 Task: Filter calendar items by 'Red category' in Outlook.
Action: Mouse moved to (21, 72)
Screenshot: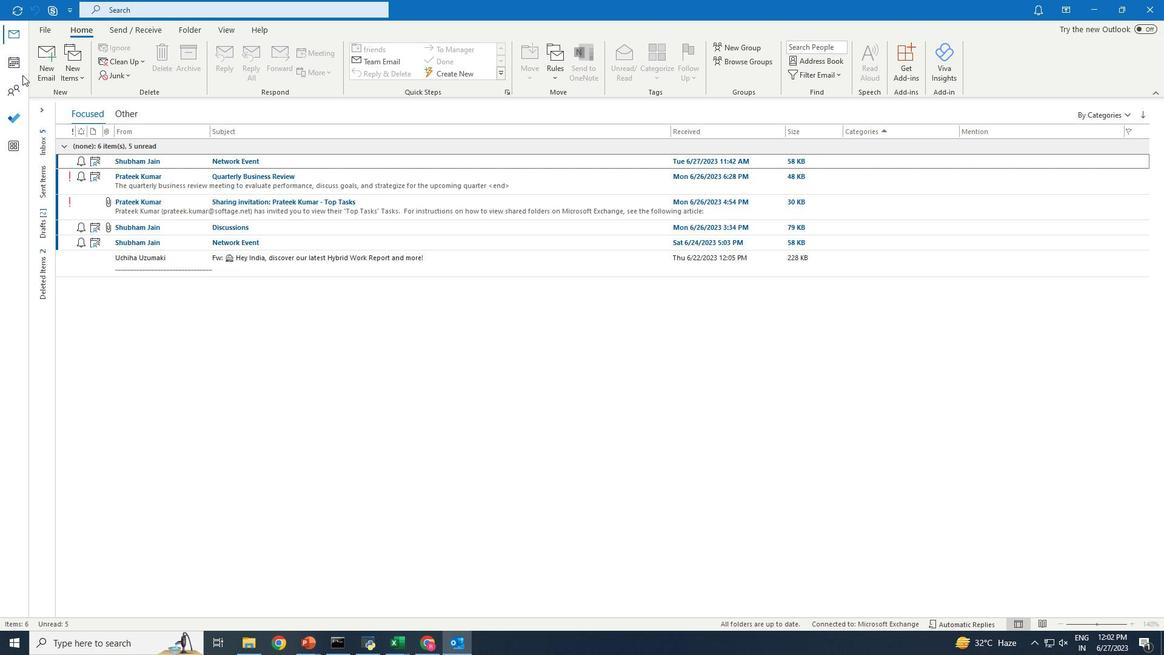 
Action: Mouse pressed left at (21, 72)
Screenshot: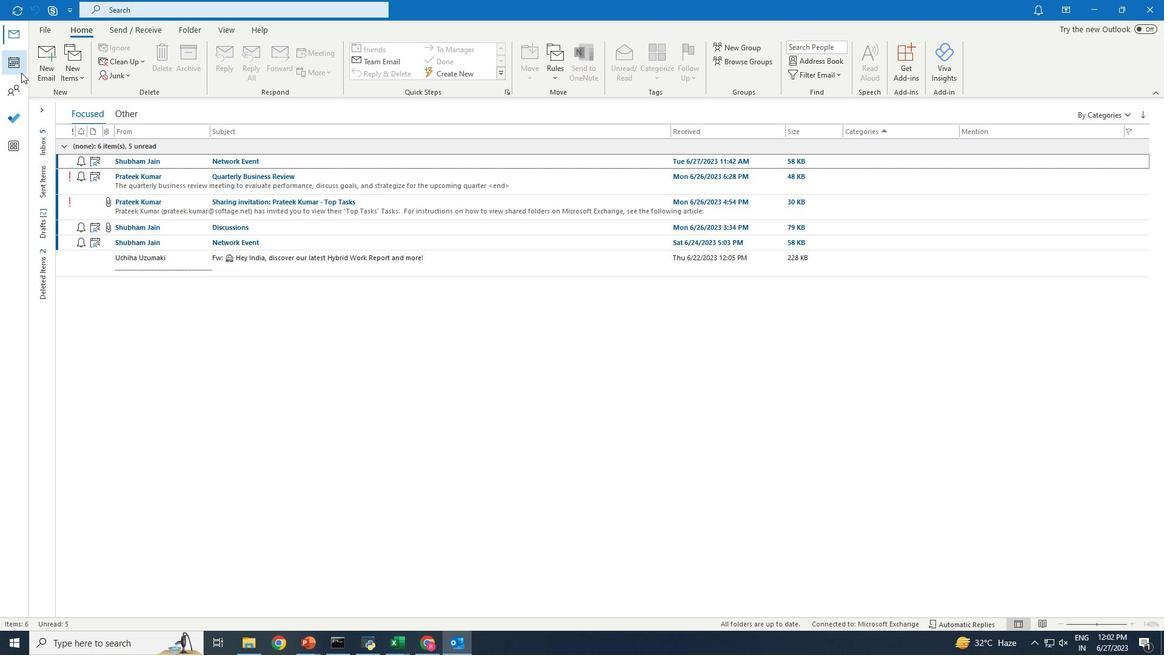 
Action: Mouse moved to (222, 32)
Screenshot: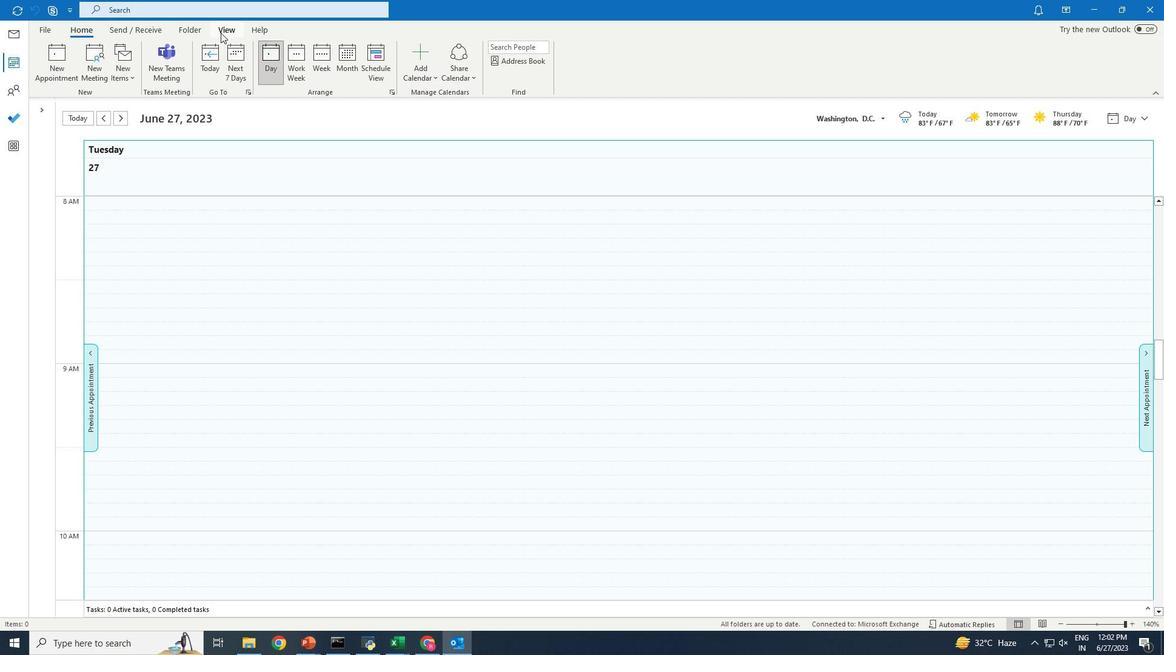 
Action: Mouse pressed left at (222, 32)
Screenshot: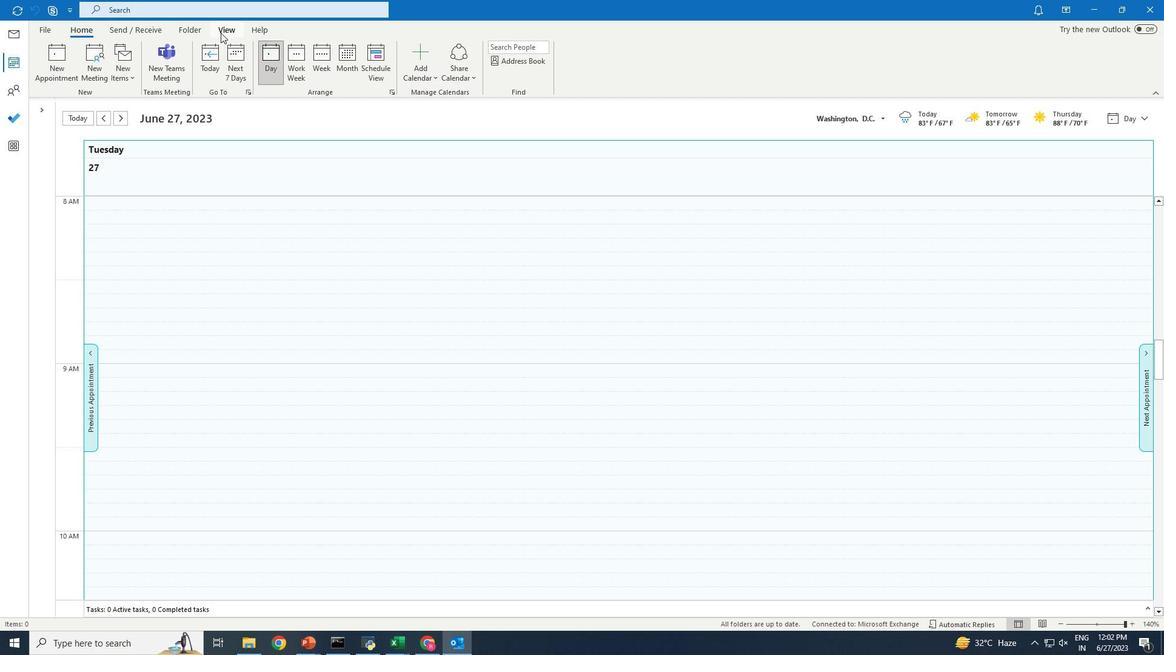 
Action: Mouse moved to (66, 65)
Screenshot: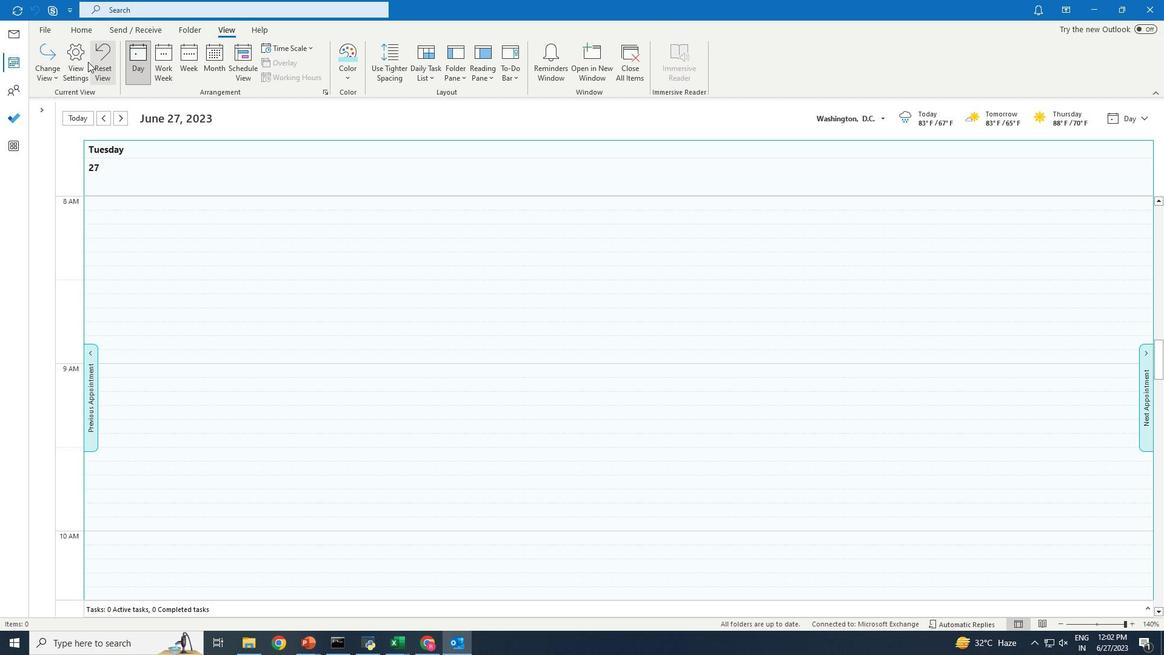 
Action: Mouse pressed left at (66, 65)
Screenshot: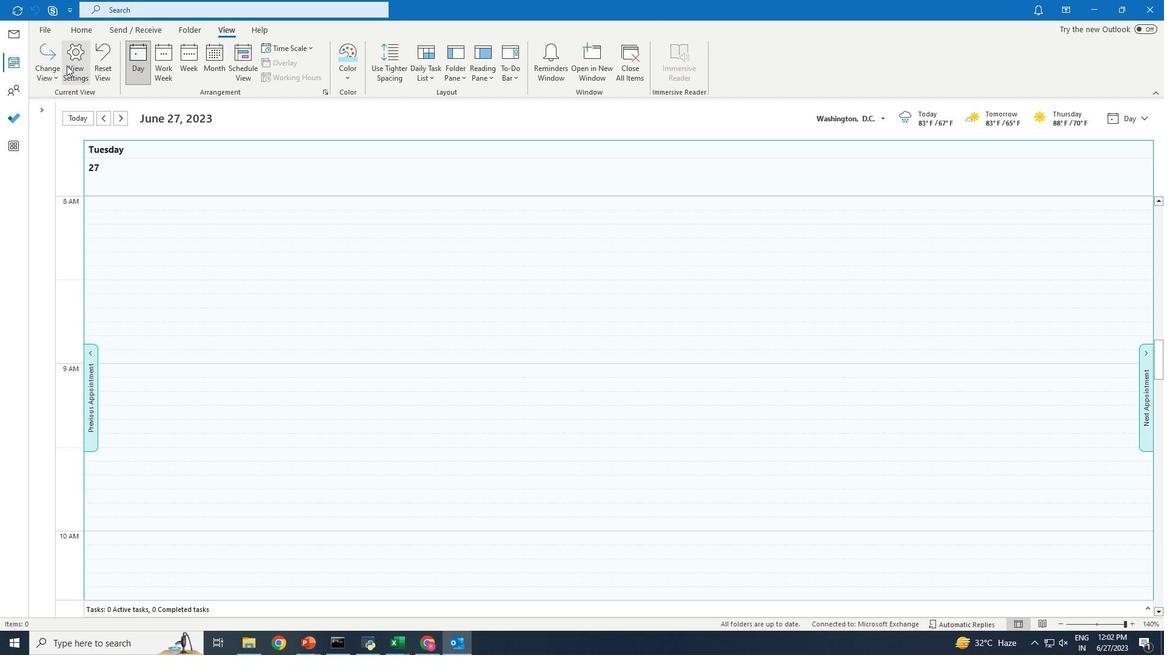 
Action: Mouse moved to (488, 317)
Screenshot: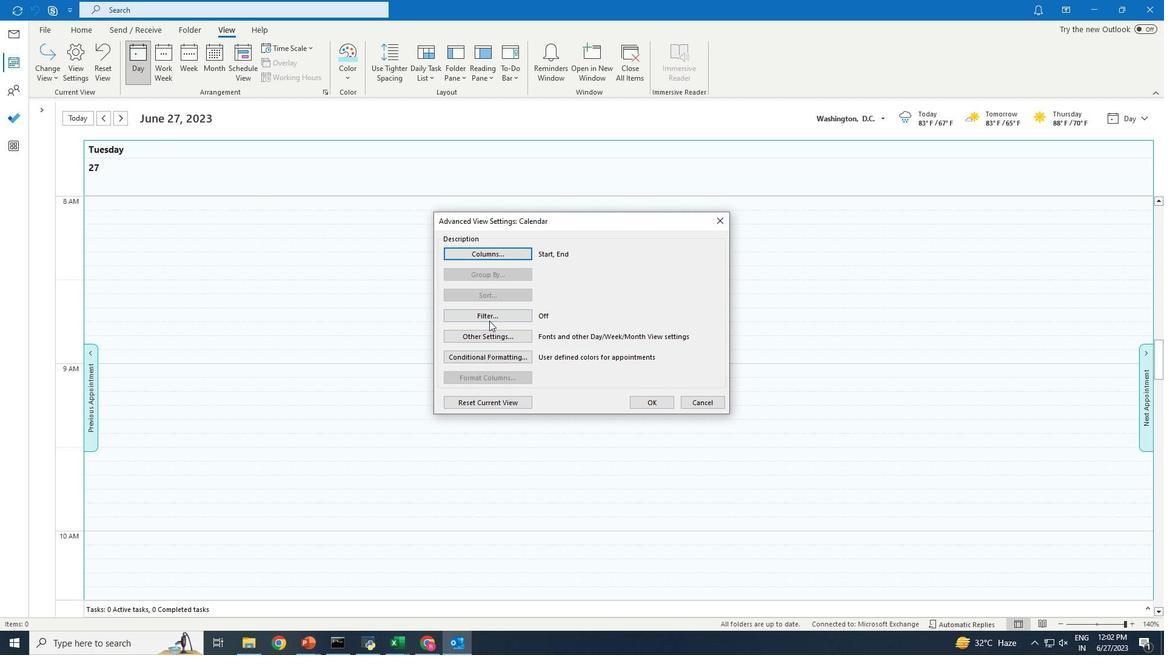 
Action: Mouse pressed left at (488, 317)
Screenshot: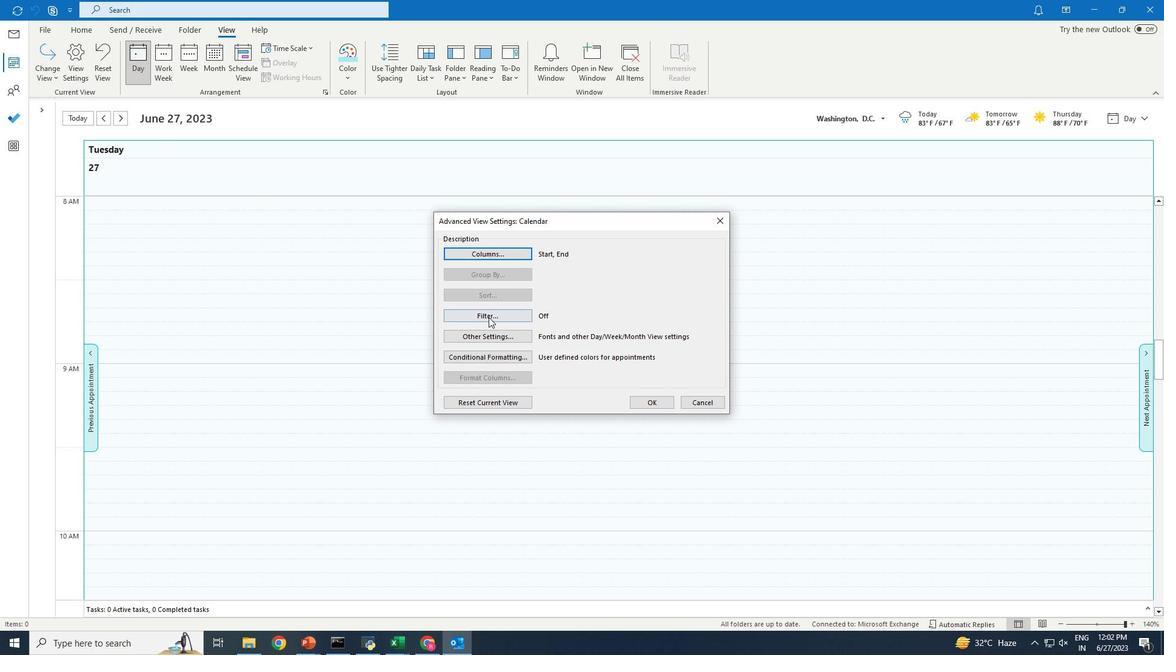
Action: Mouse moved to (576, 245)
Screenshot: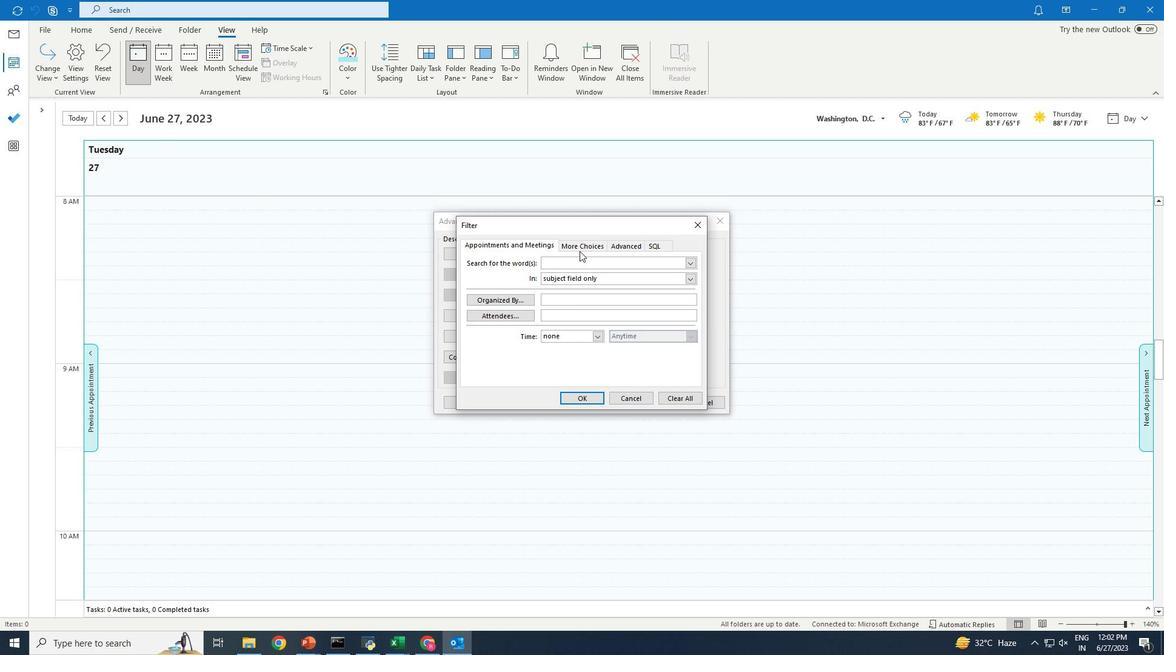 
Action: Mouse pressed left at (576, 245)
Screenshot: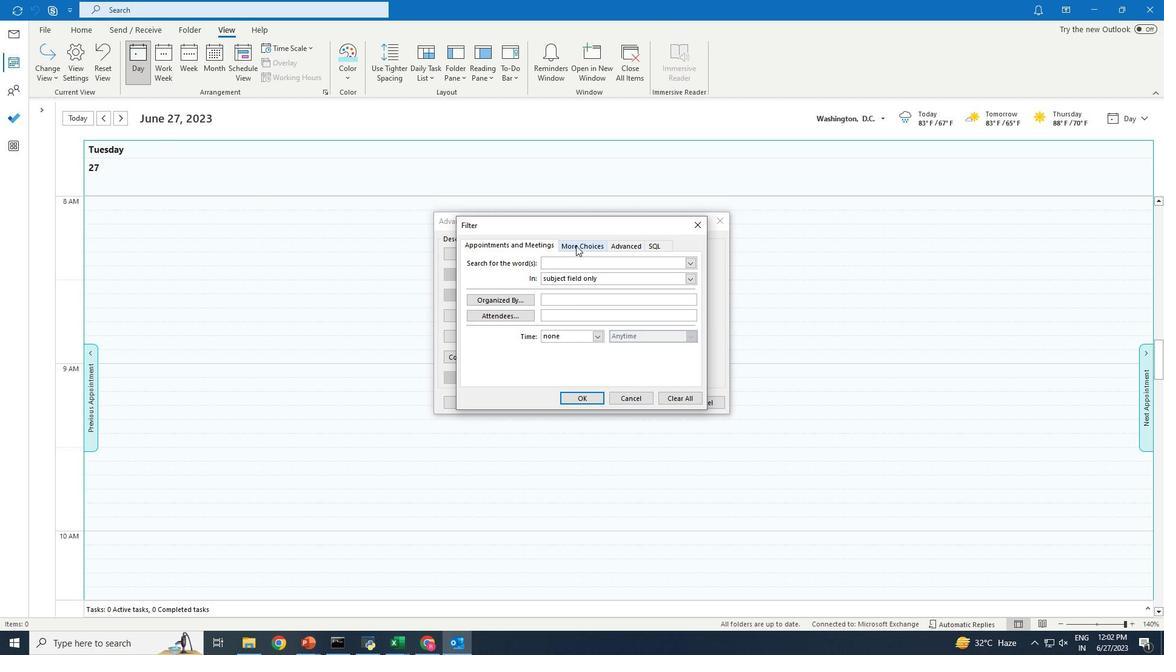 
Action: Mouse moved to (690, 264)
Screenshot: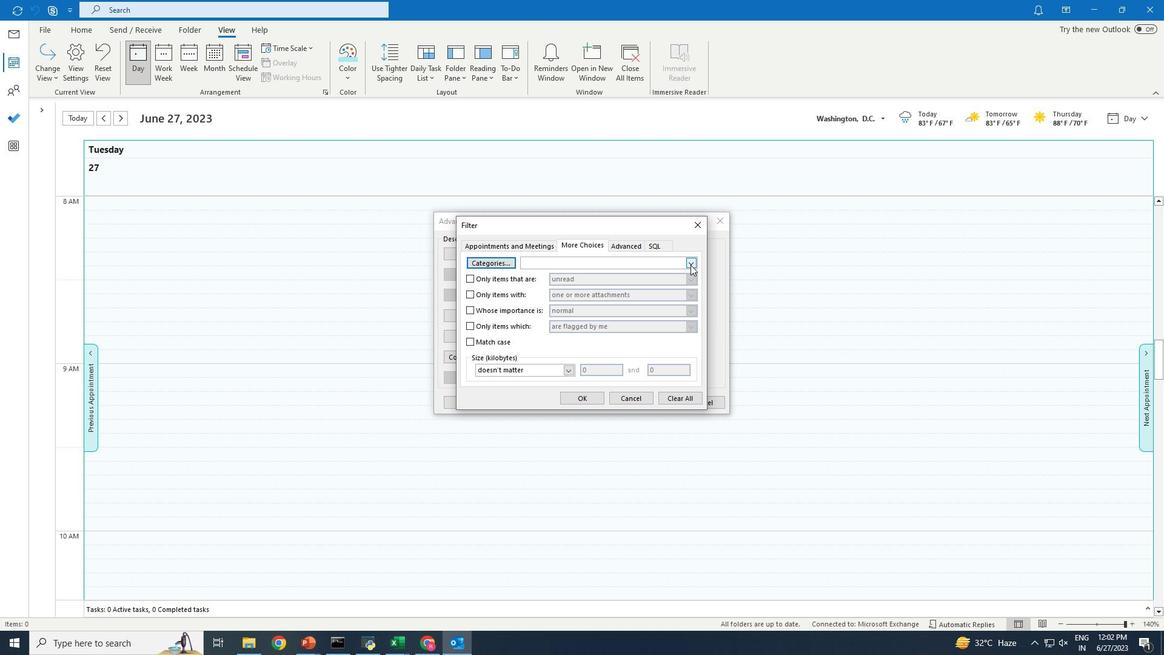 
Action: Mouse pressed left at (690, 264)
Screenshot: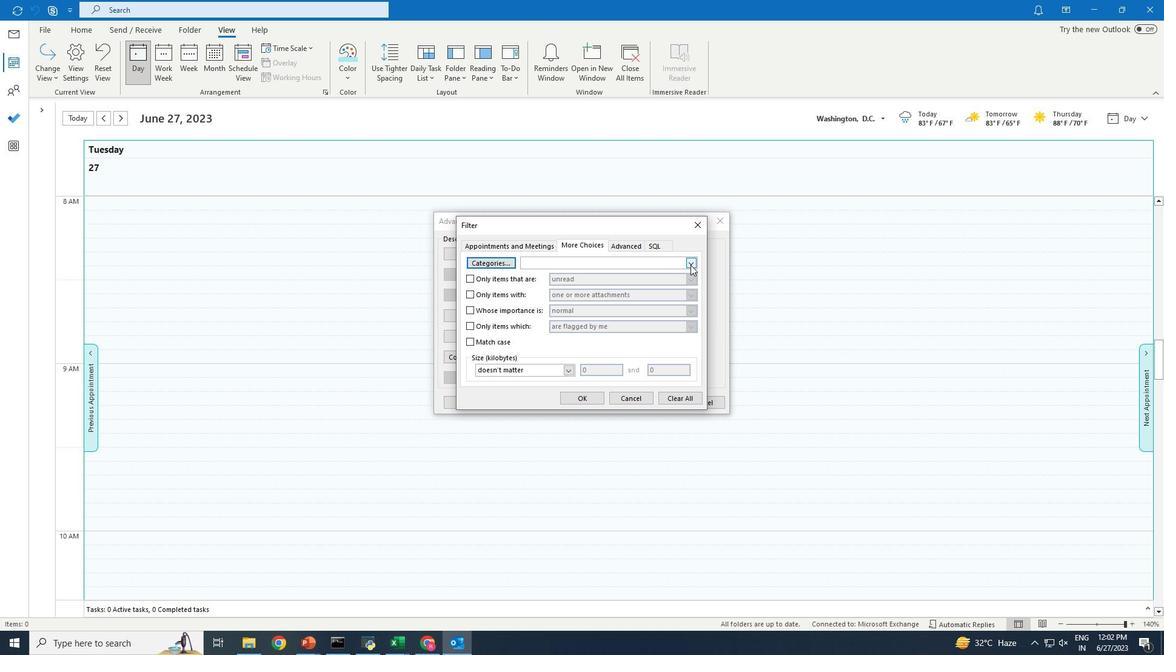 
Action: Mouse moved to (552, 273)
Screenshot: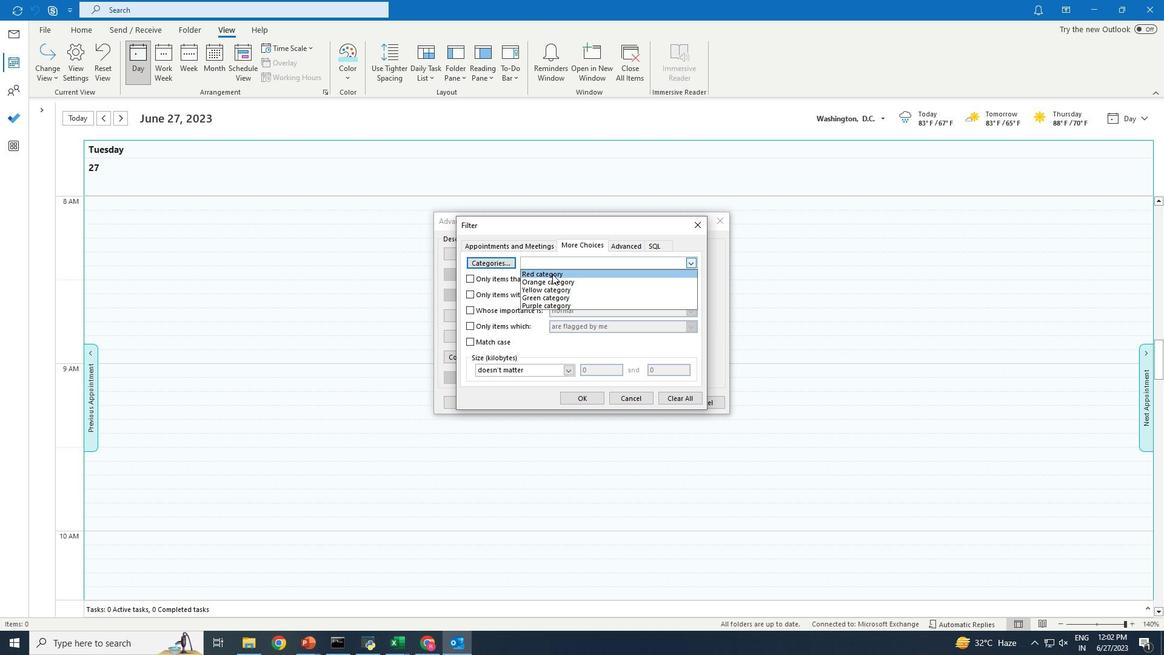 
Action: Mouse pressed left at (552, 273)
Screenshot: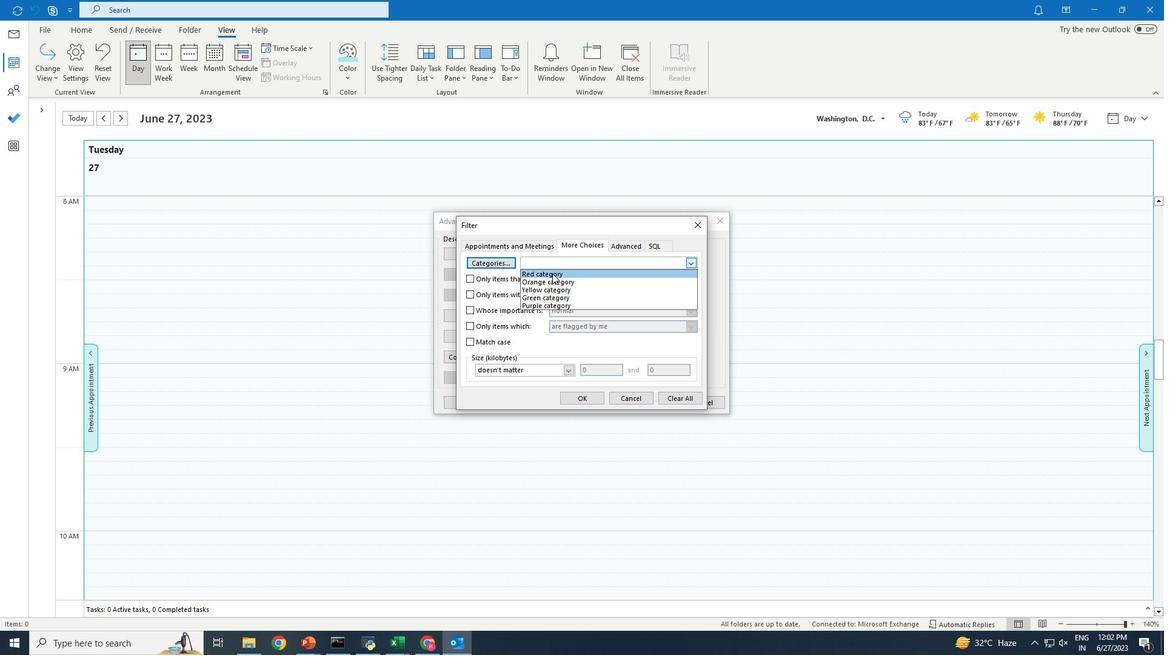 
Action: Mouse moved to (469, 307)
Screenshot: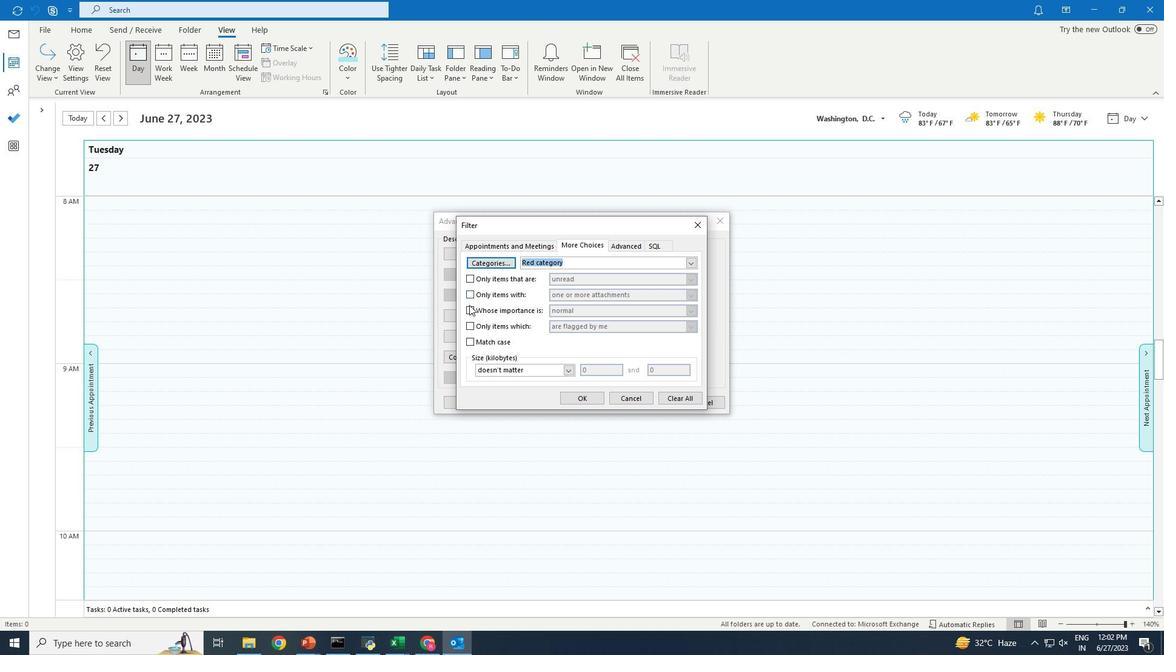 
Action: Mouse pressed left at (469, 307)
Screenshot: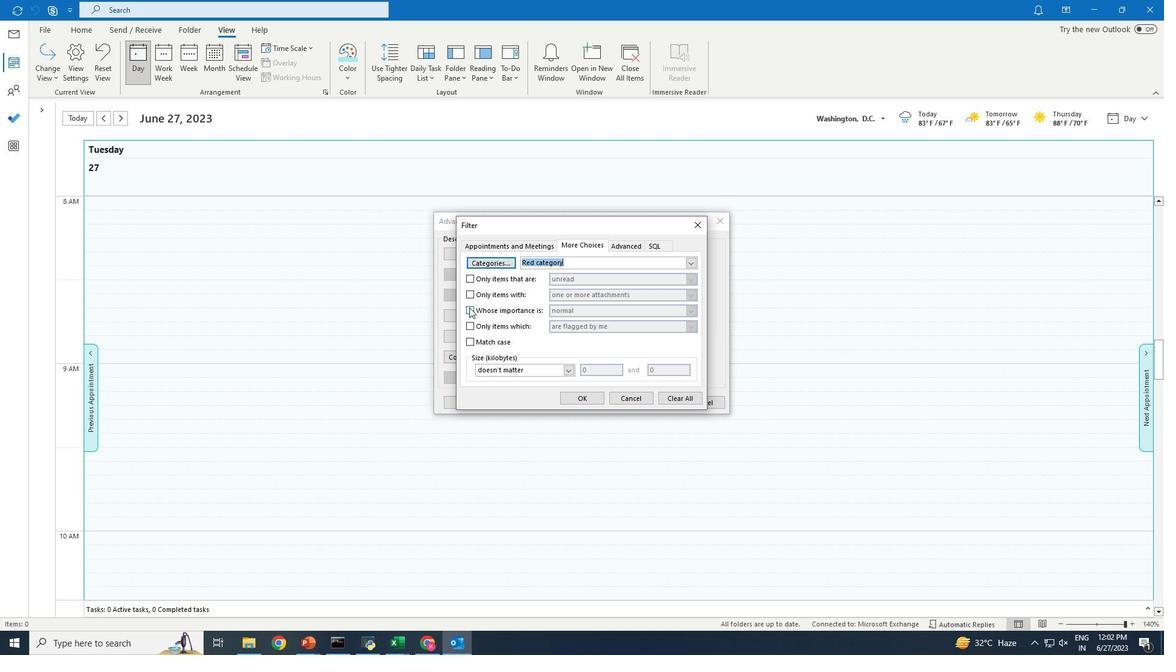 
Action: Mouse moved to (687, 310)
Screenshot: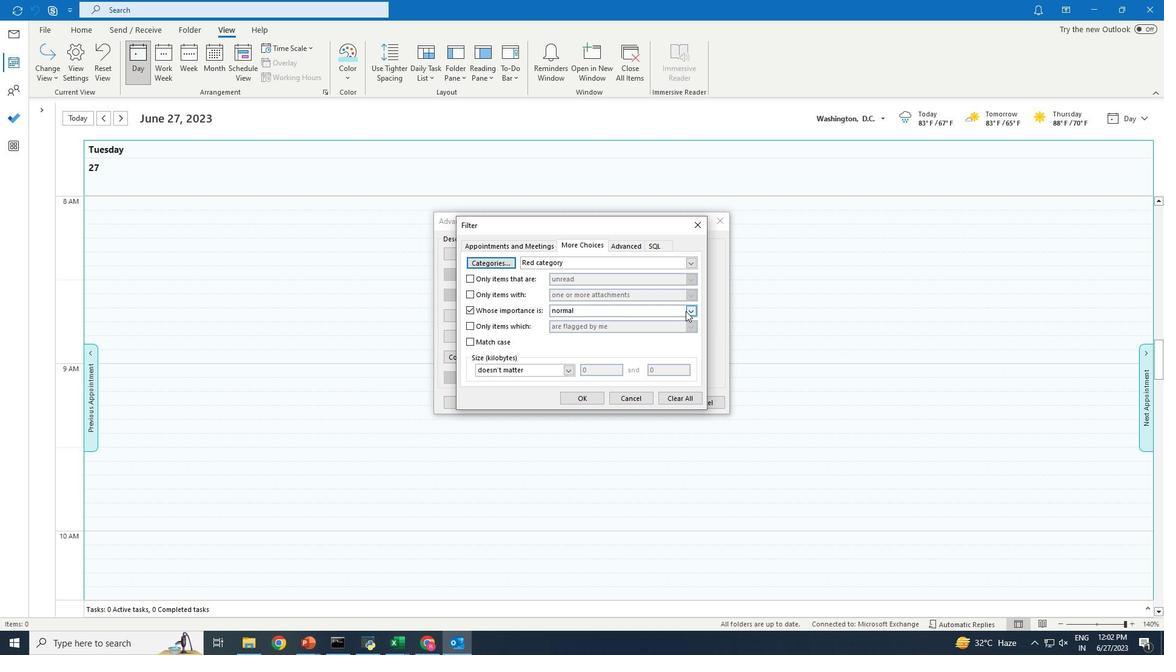 
Action: Mouse pressed left at (687, 310)
Screenshot: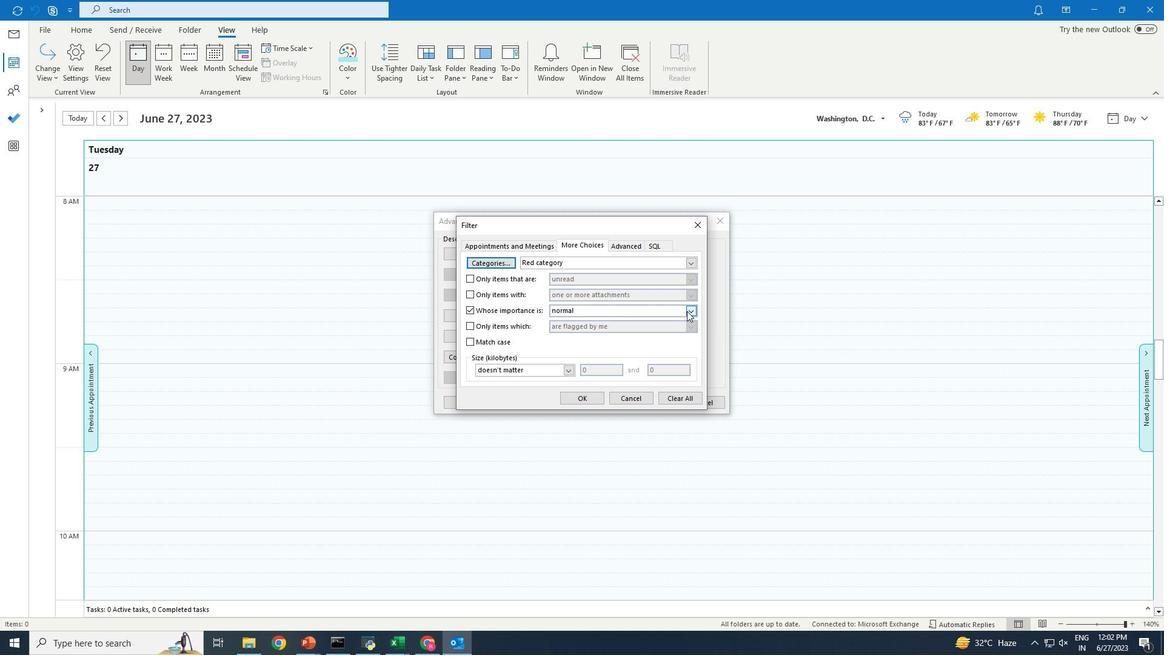 
Action: Mouse moved to (597, 327)
Screenshot: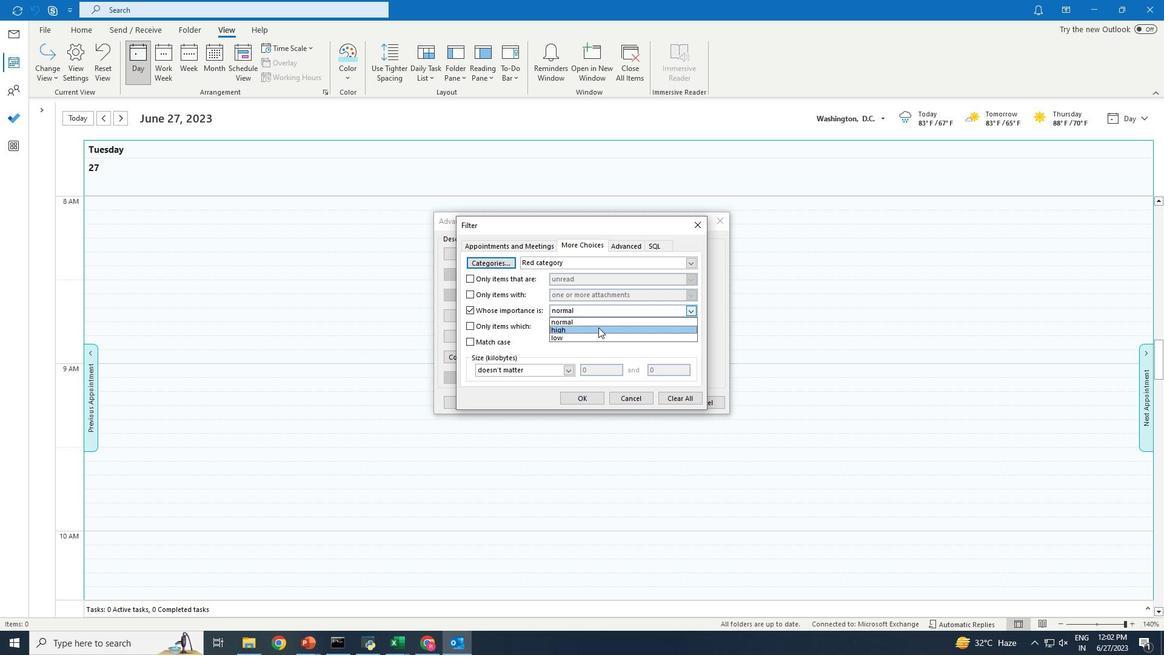 
Action: Mouse pressed left at (597, 327)
Screenshot: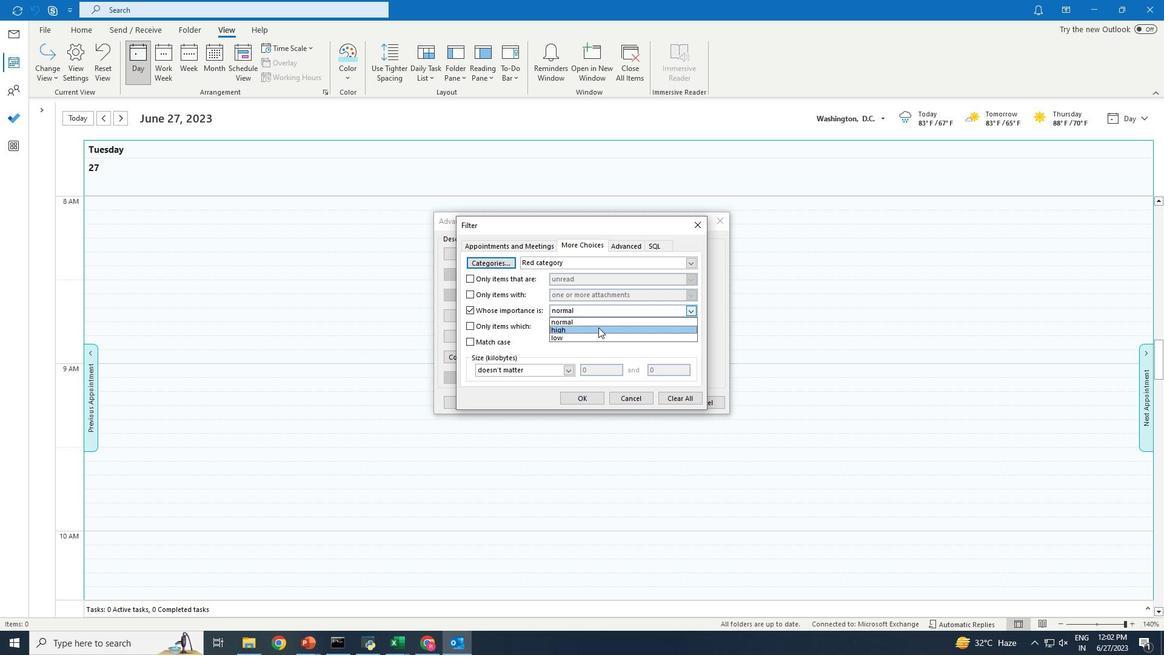 
Action: Mouse moved to (592, 394)
Screenshot: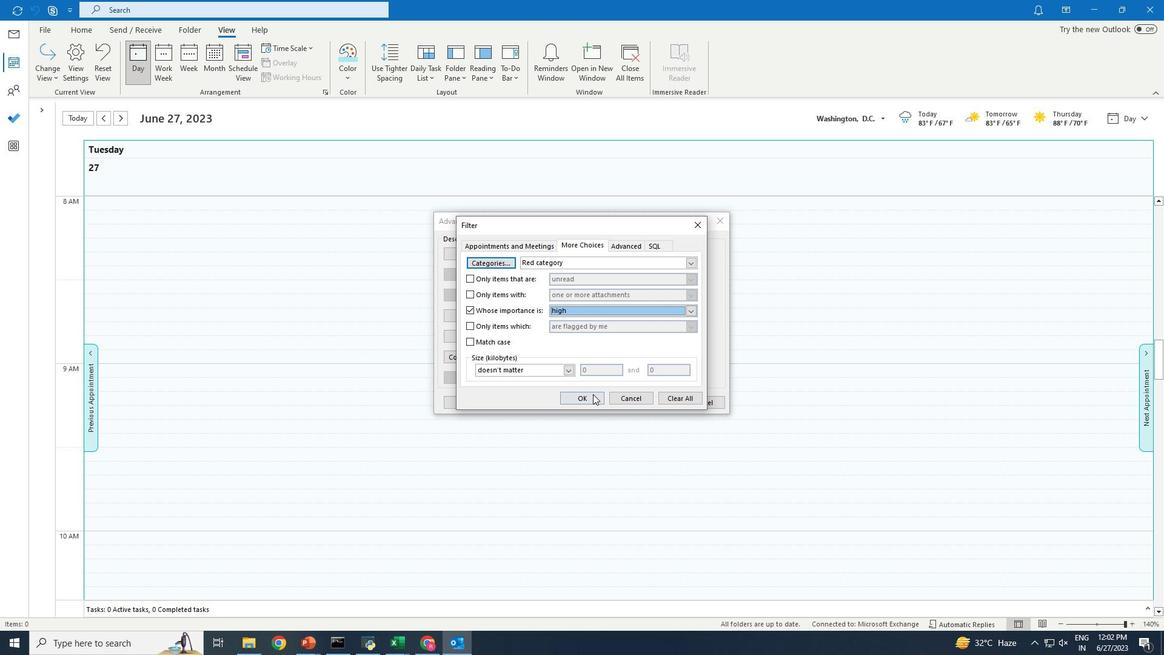 
Action: Mouse pressed left at (592, 394)
Screenshot: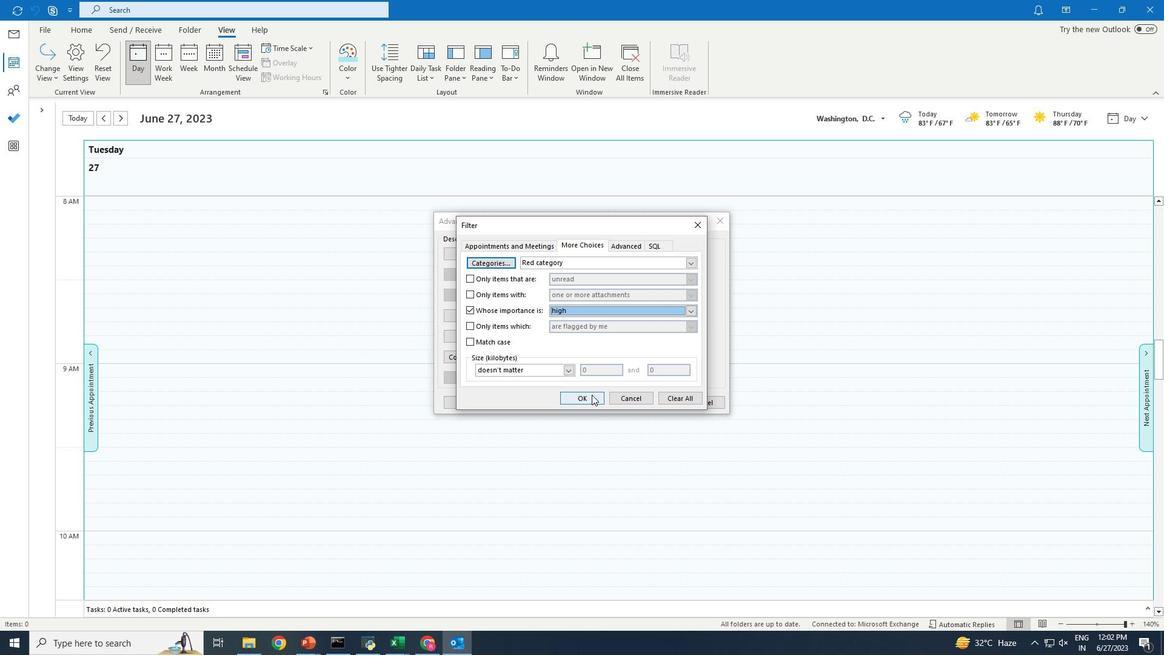 
Action: Mouse moved to (636, 401)
Screenshot: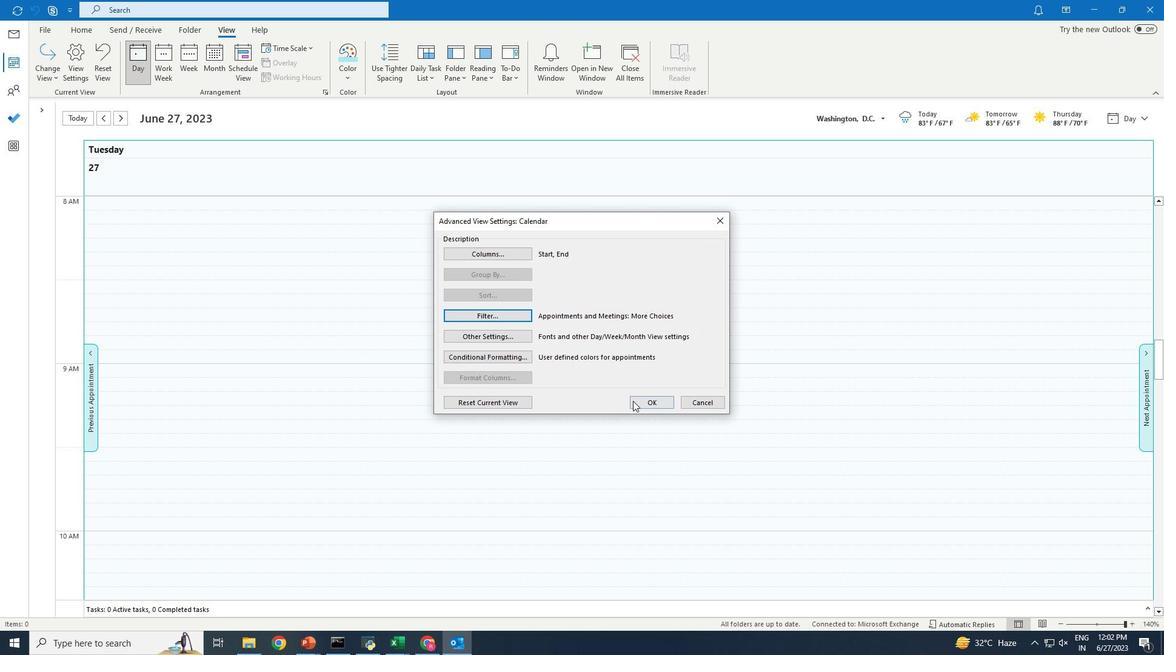 
Action: Mouse pressed left at (636, 401)
Screenshot: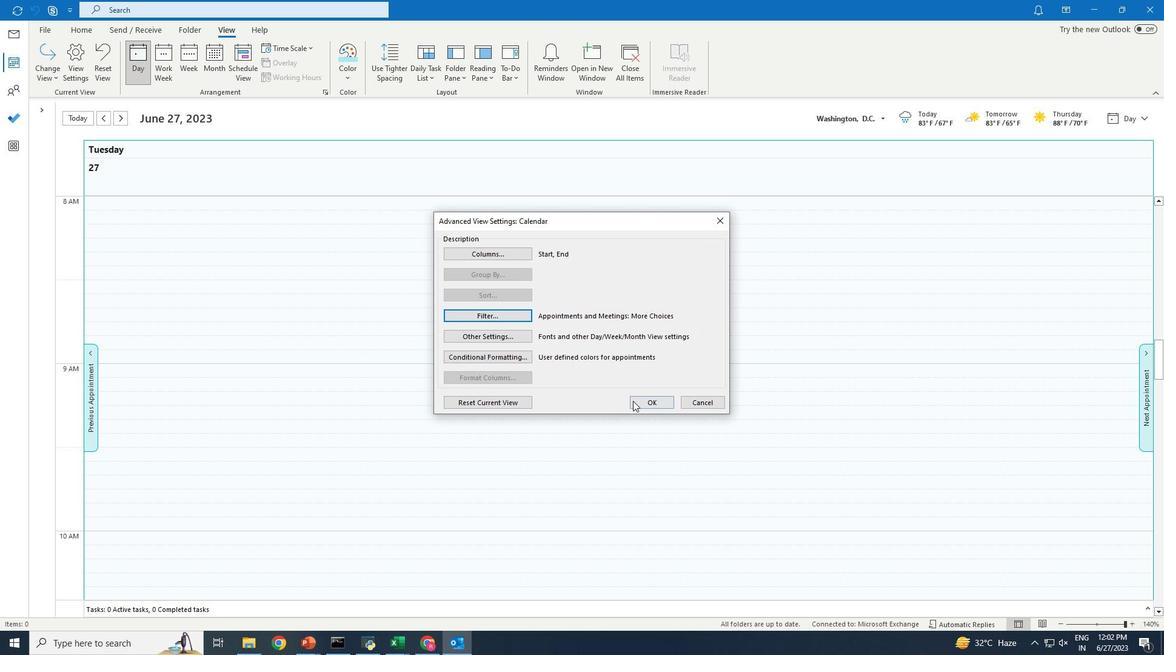 
Action: Mouse moved to (637, 400)
Screenshot: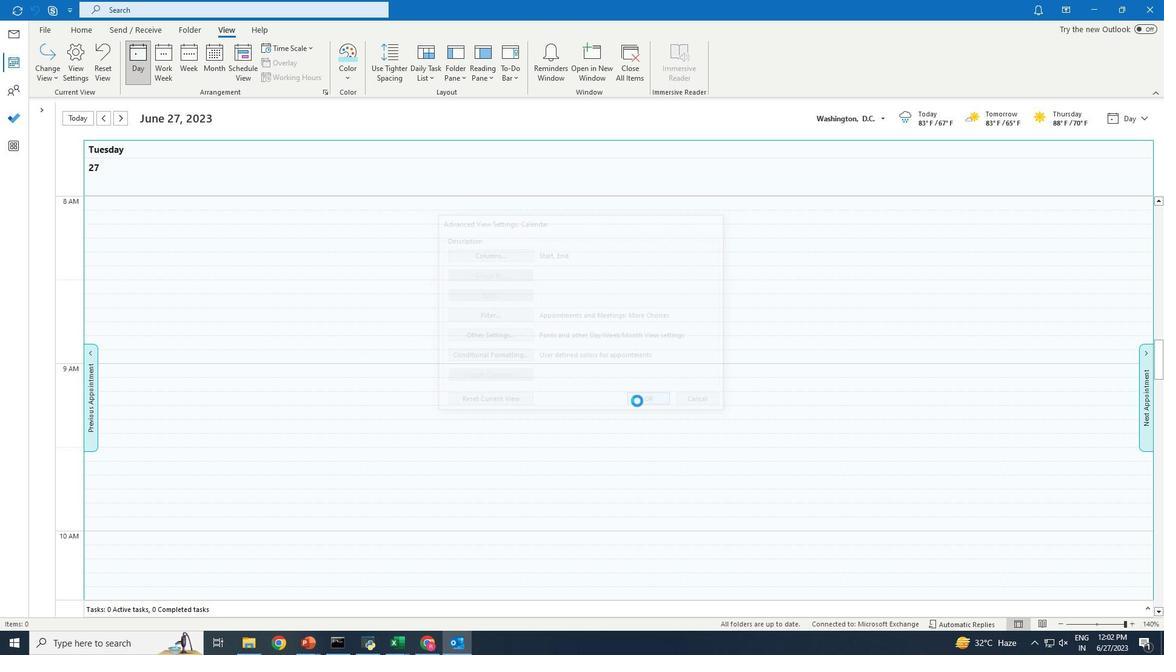 
